 Task: Add url link. Link-https://www.slidesai.io/.
Action: Mouse moved to (804, 187)
Screenshot: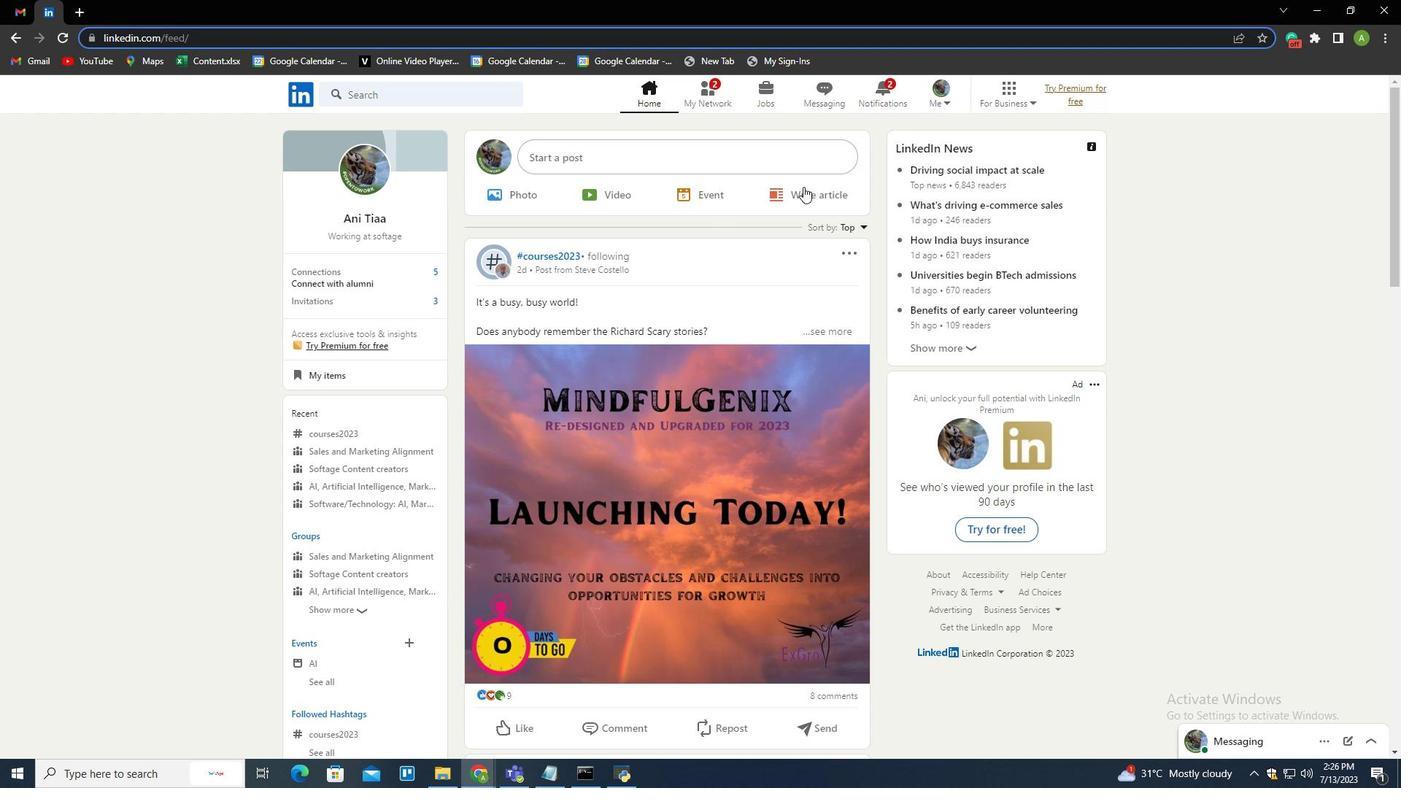 
Action: Mouse pressed left at (804, 187)
Screenshot: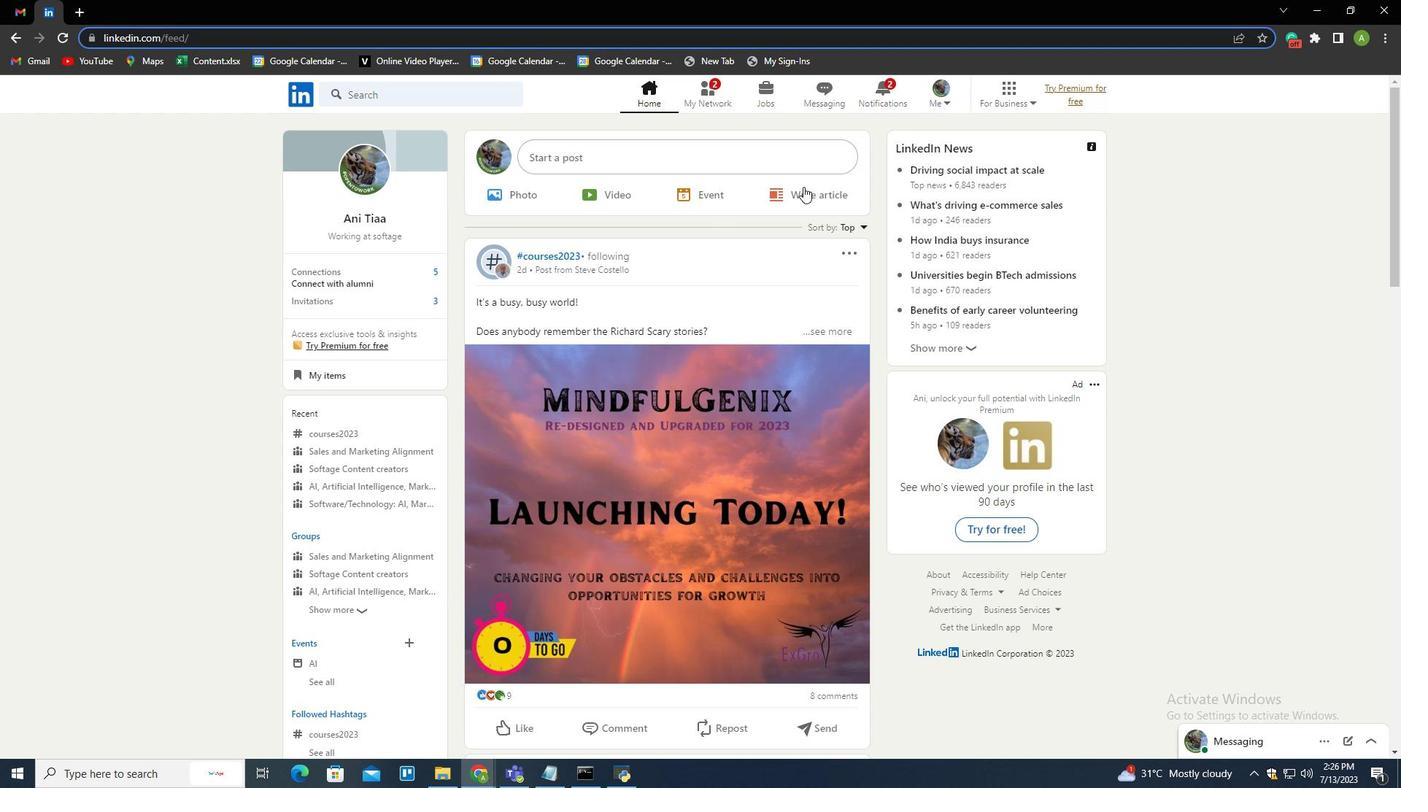 
Action: Mouse moved to (457, 437)
Screenshot: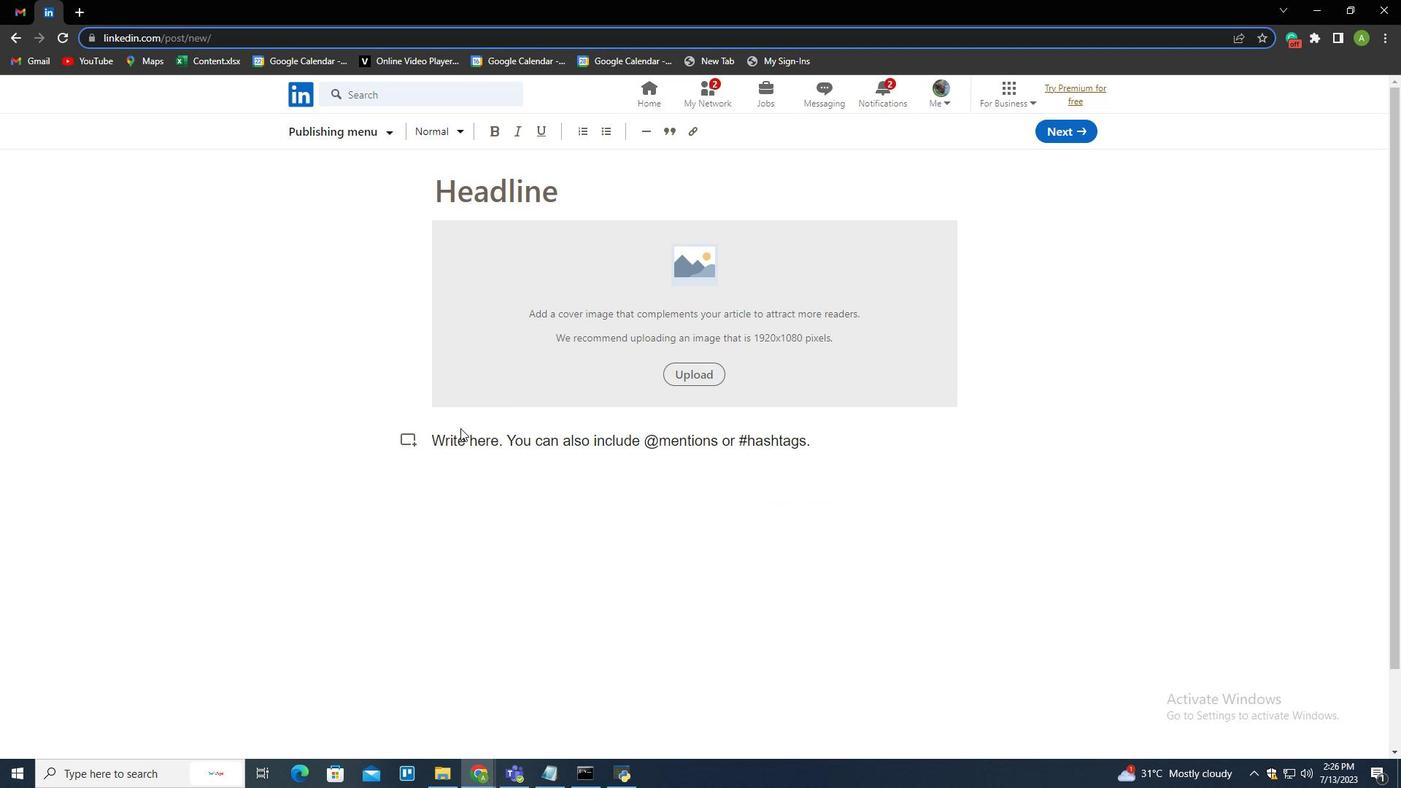 
Action: Mouse pressed left at (457, 437)
Screenshot: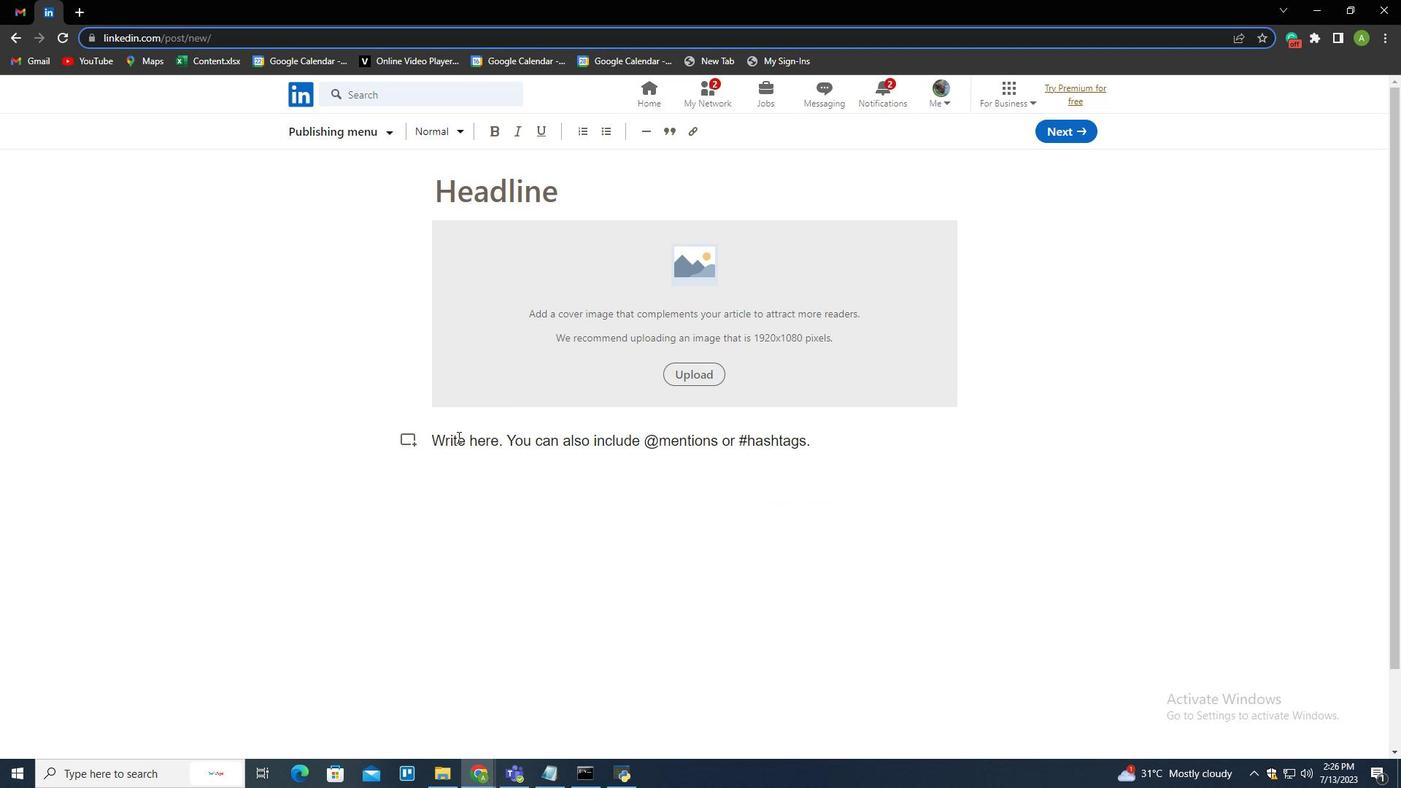 
Action: Key pressed https<Key.shift_r>://<Key.backspace><Key.backspace><Key.end>//<Key.left><Key.left><Key.shift_r>:<Key.end>www.slidesai.io/
Screenshot: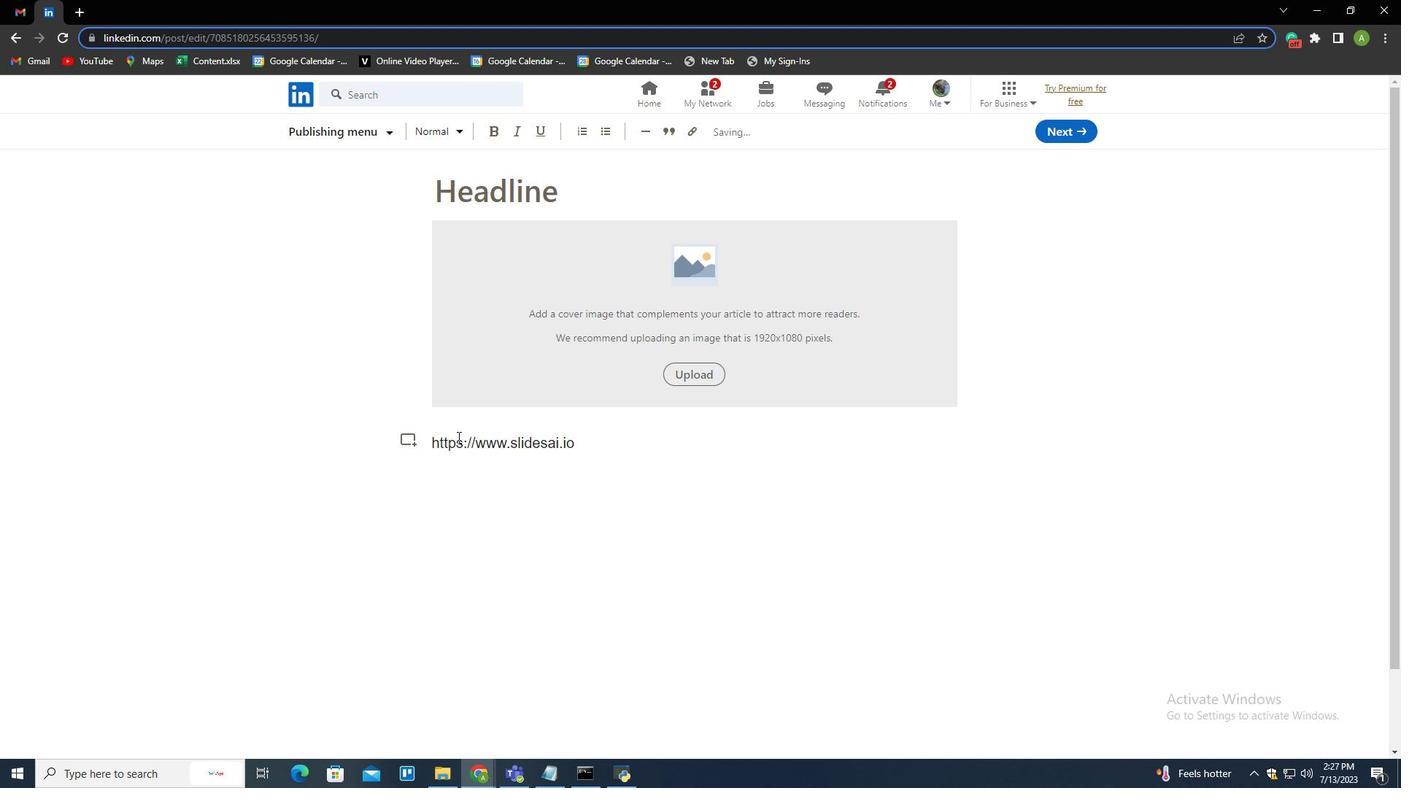
Action: Mouse moved to (475, 443)
Screenshot: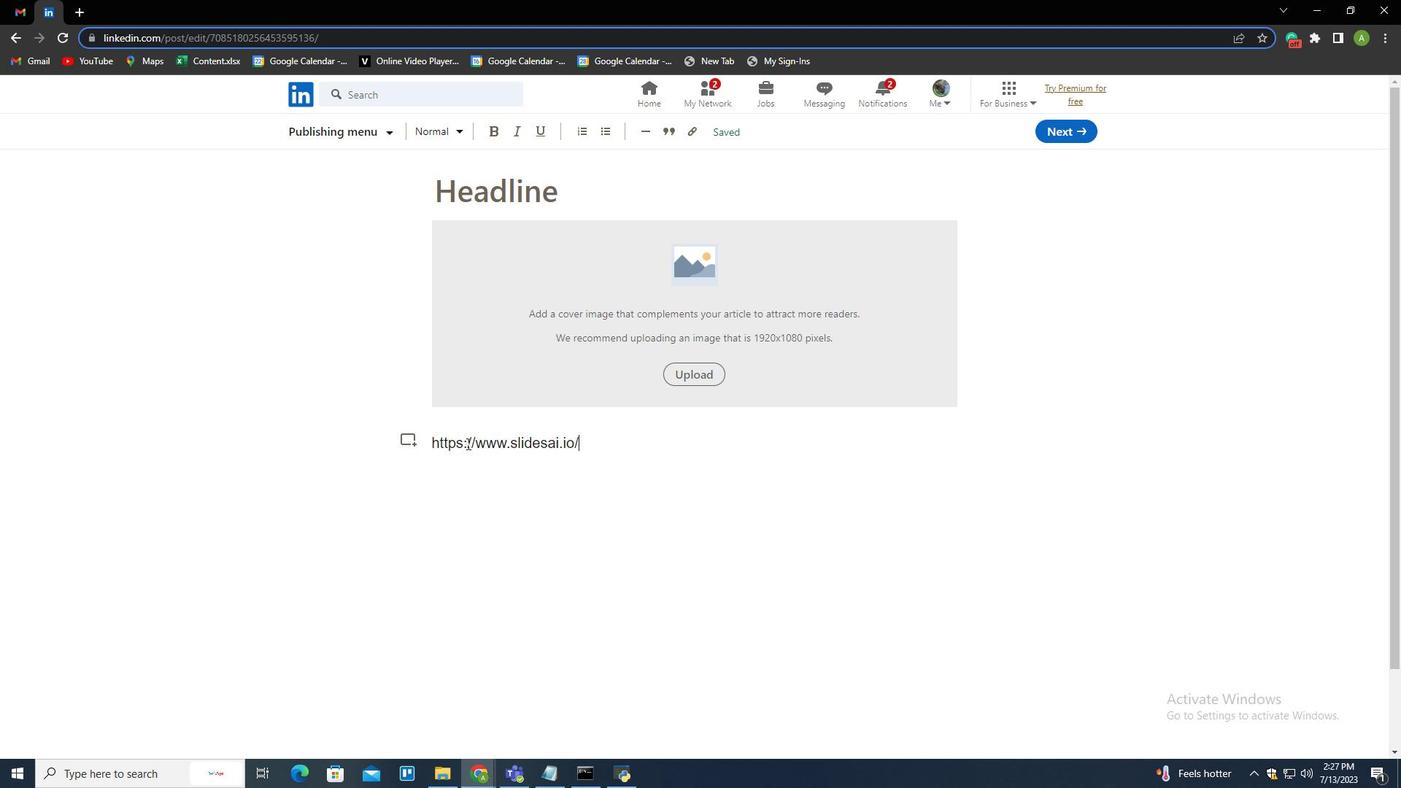 
Action: Mouse pressed left at (475, 443)
Screenshot: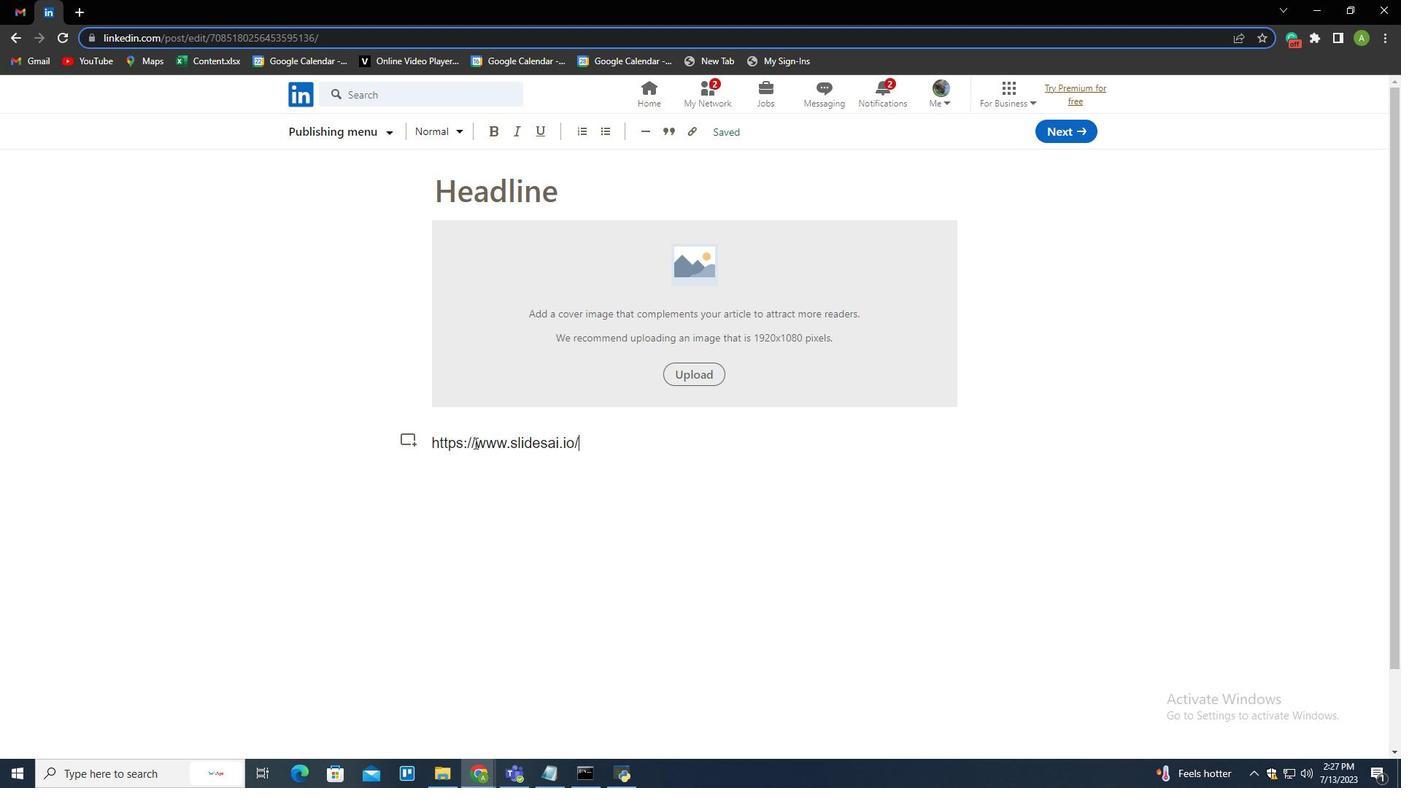 
Action: Mouse pressed left at (475, 443)
Screenshot: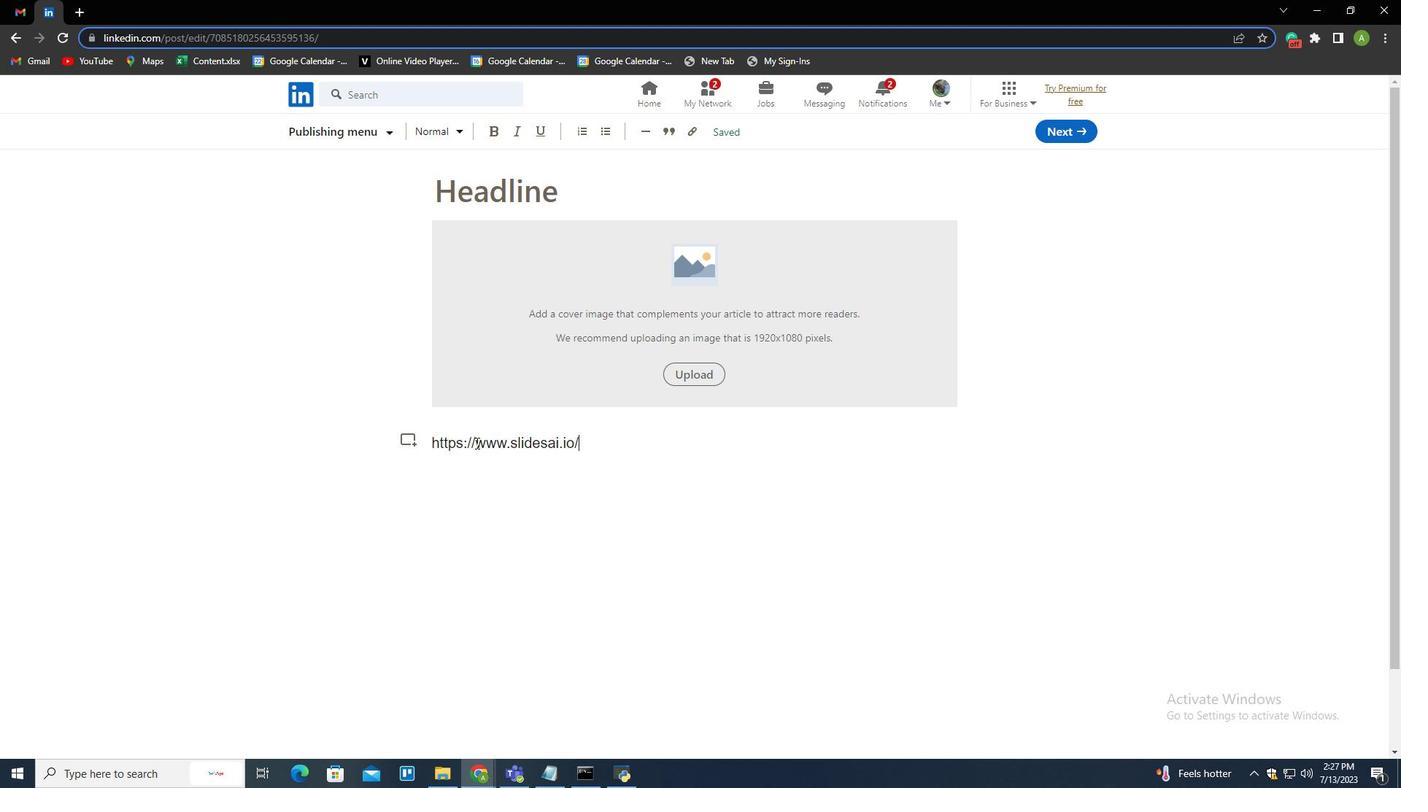 
Action: Mouse pressed left at (475, 443)
Screenshot: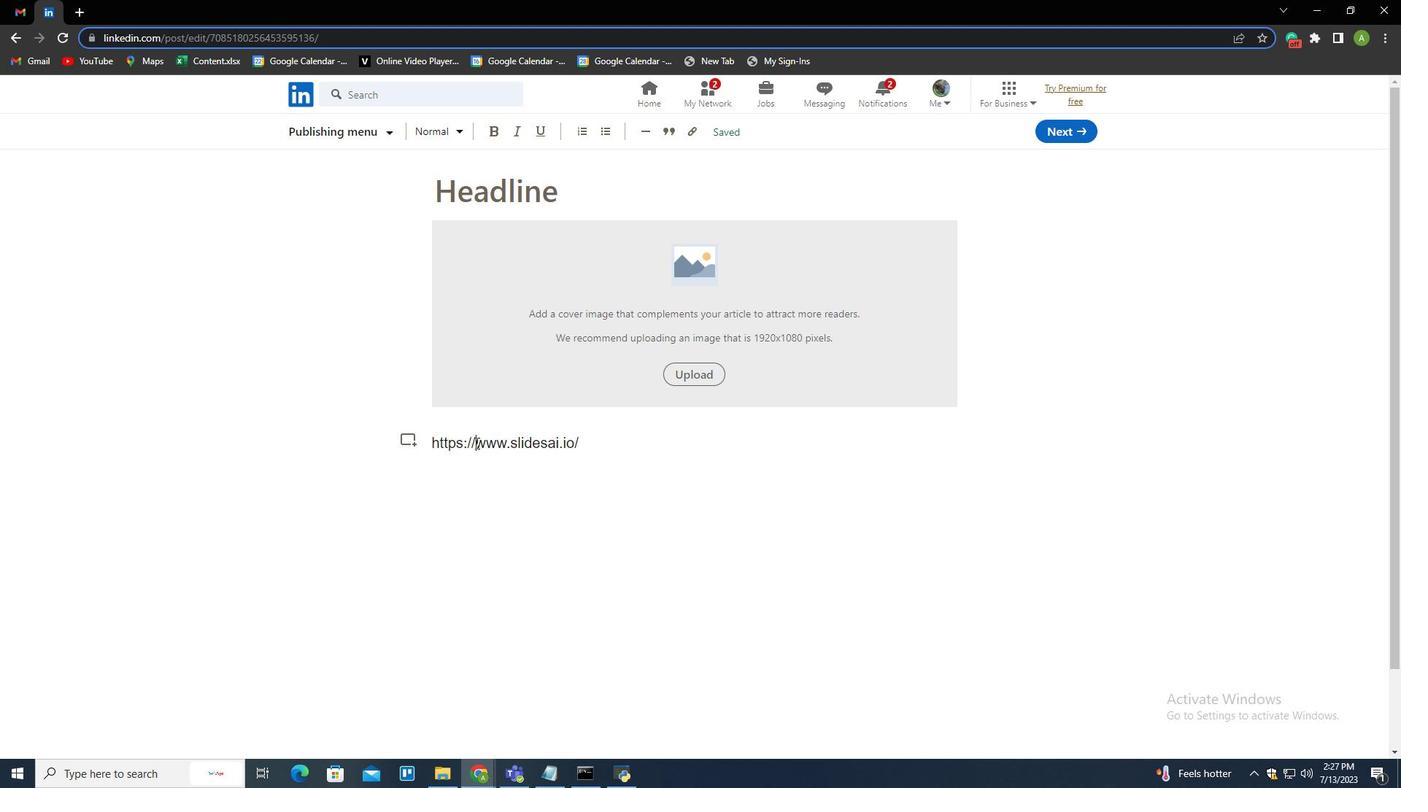 
Action: Key pressed ctrl+C
Screenshot: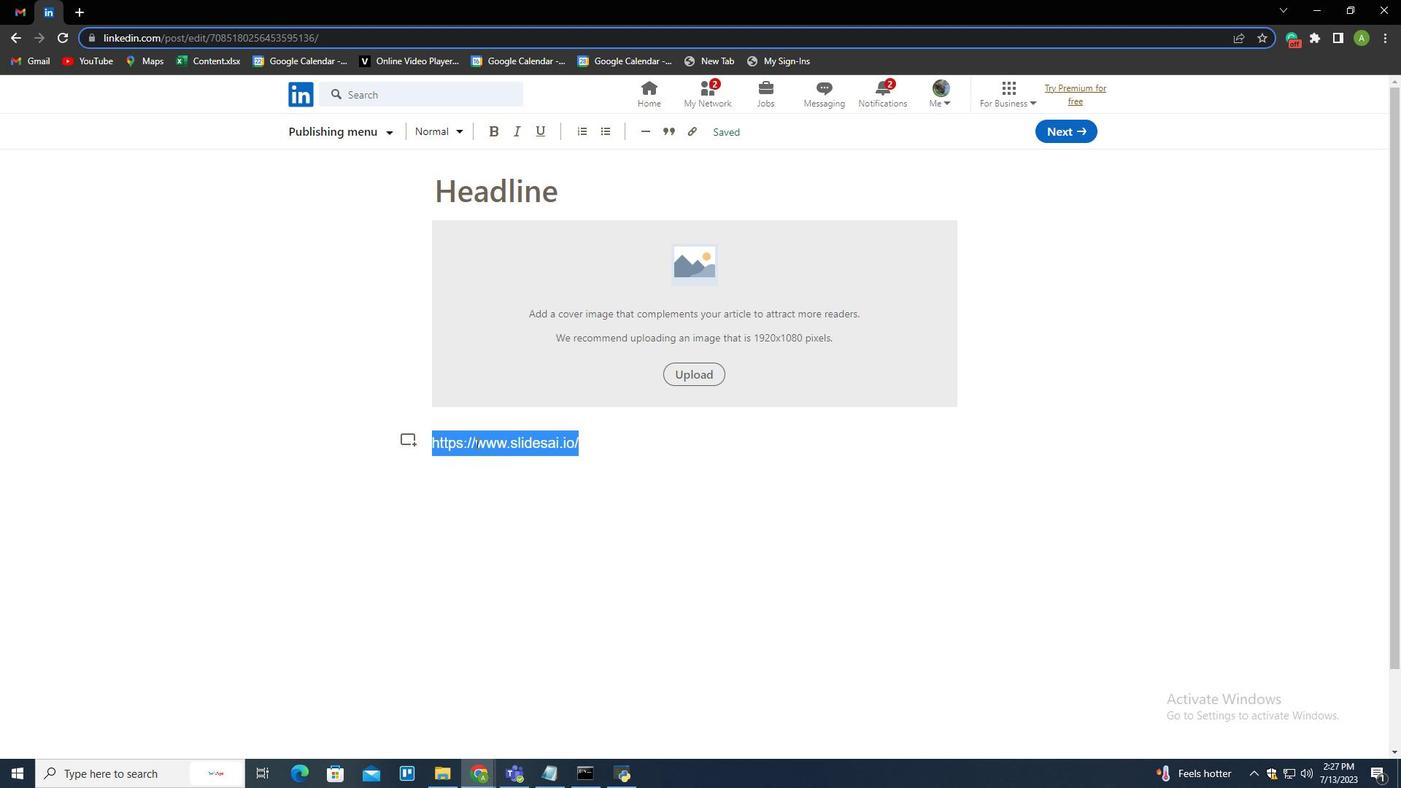 
Action: Mouse moved to (686, 129)
Screenshot: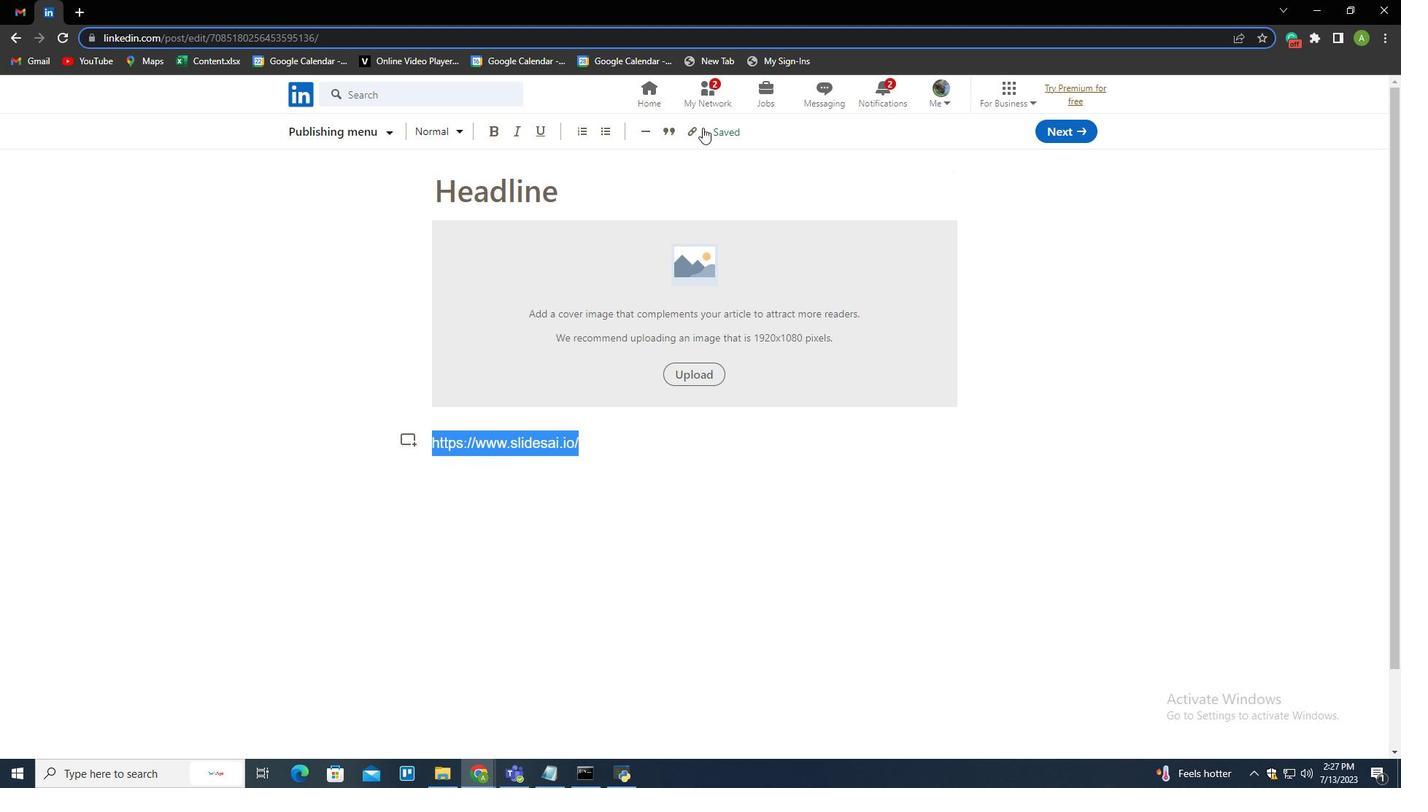 
Action: Mouse pressed left at (686, 129)
Screenshot: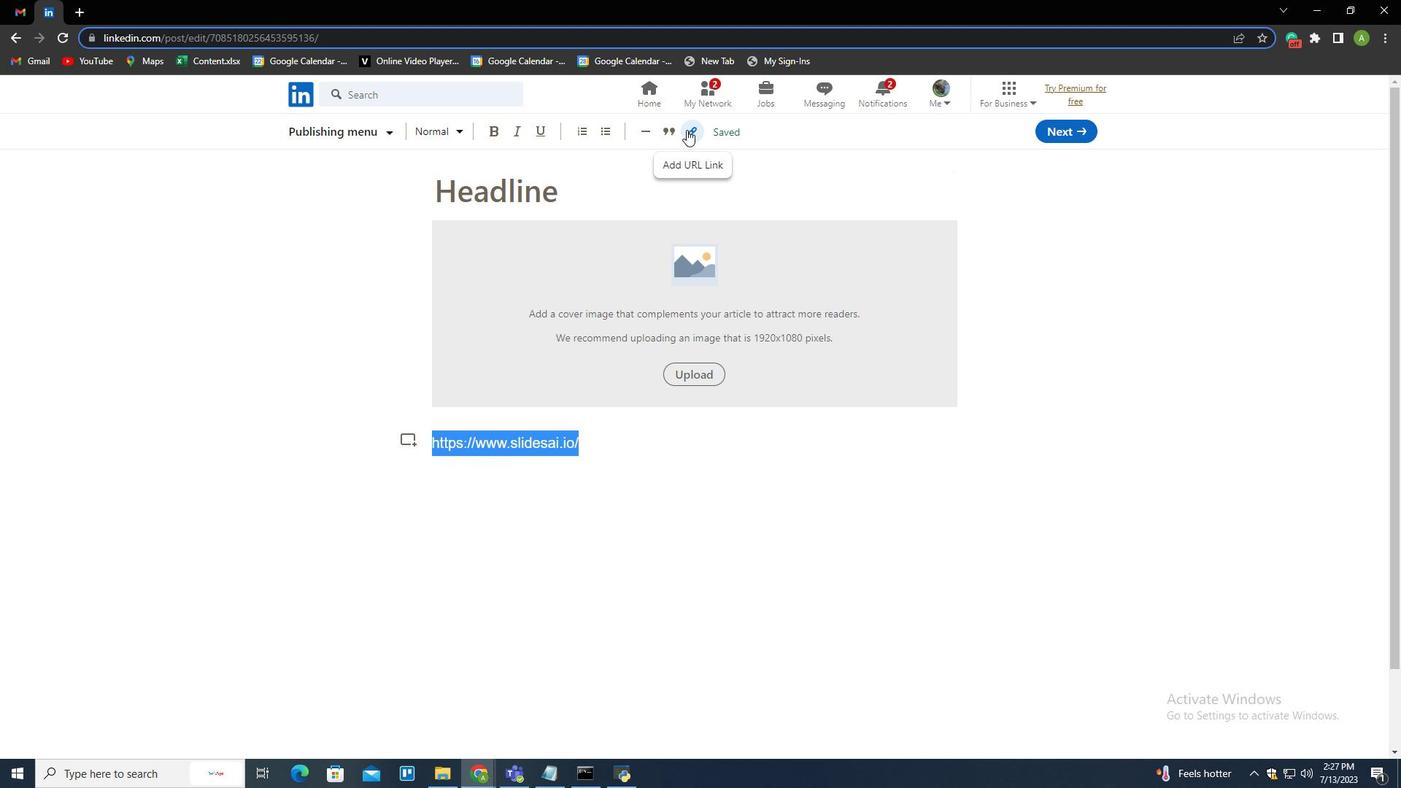
Action: Mouse moved to (473, 480)
Screenshot: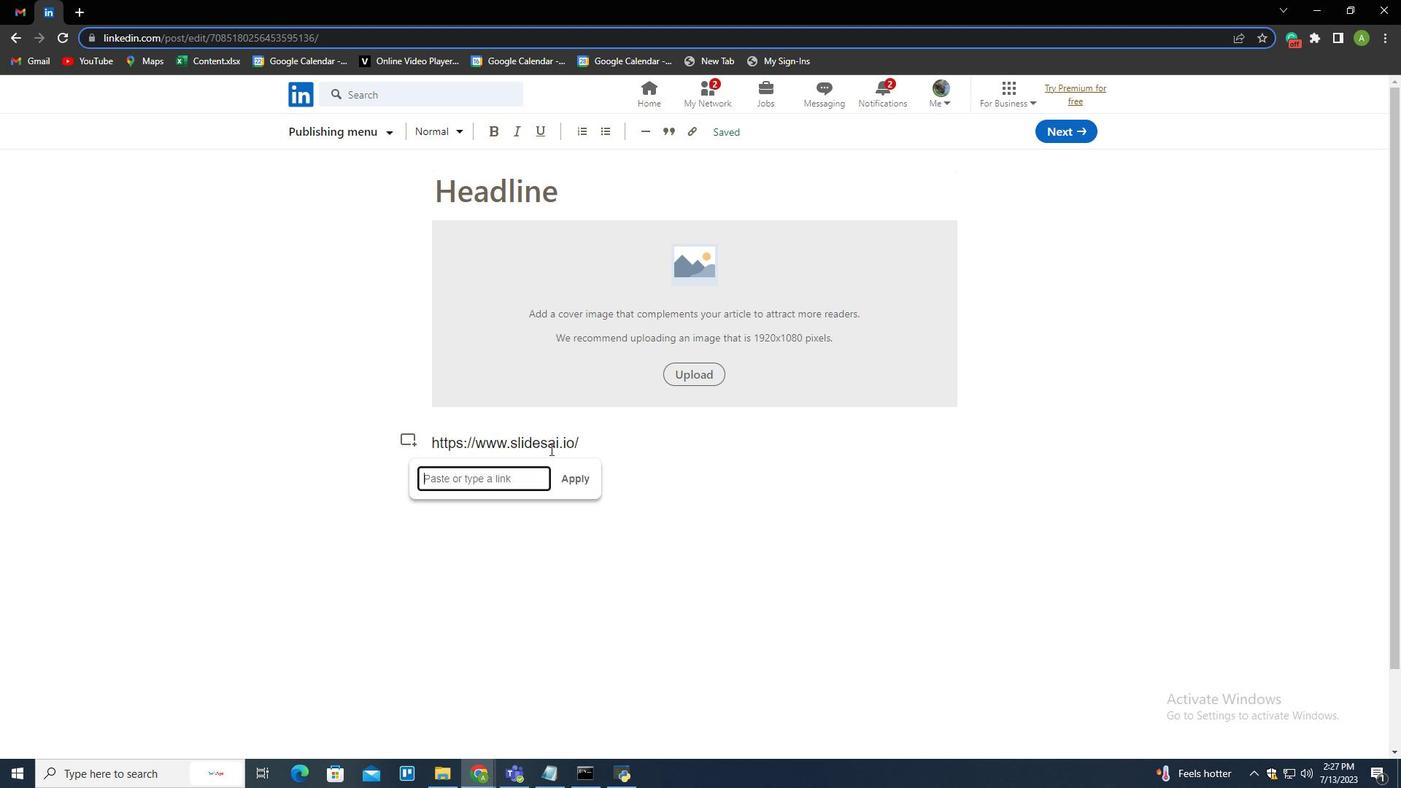 
Action: Key pressed ctrl+V
Screenshot: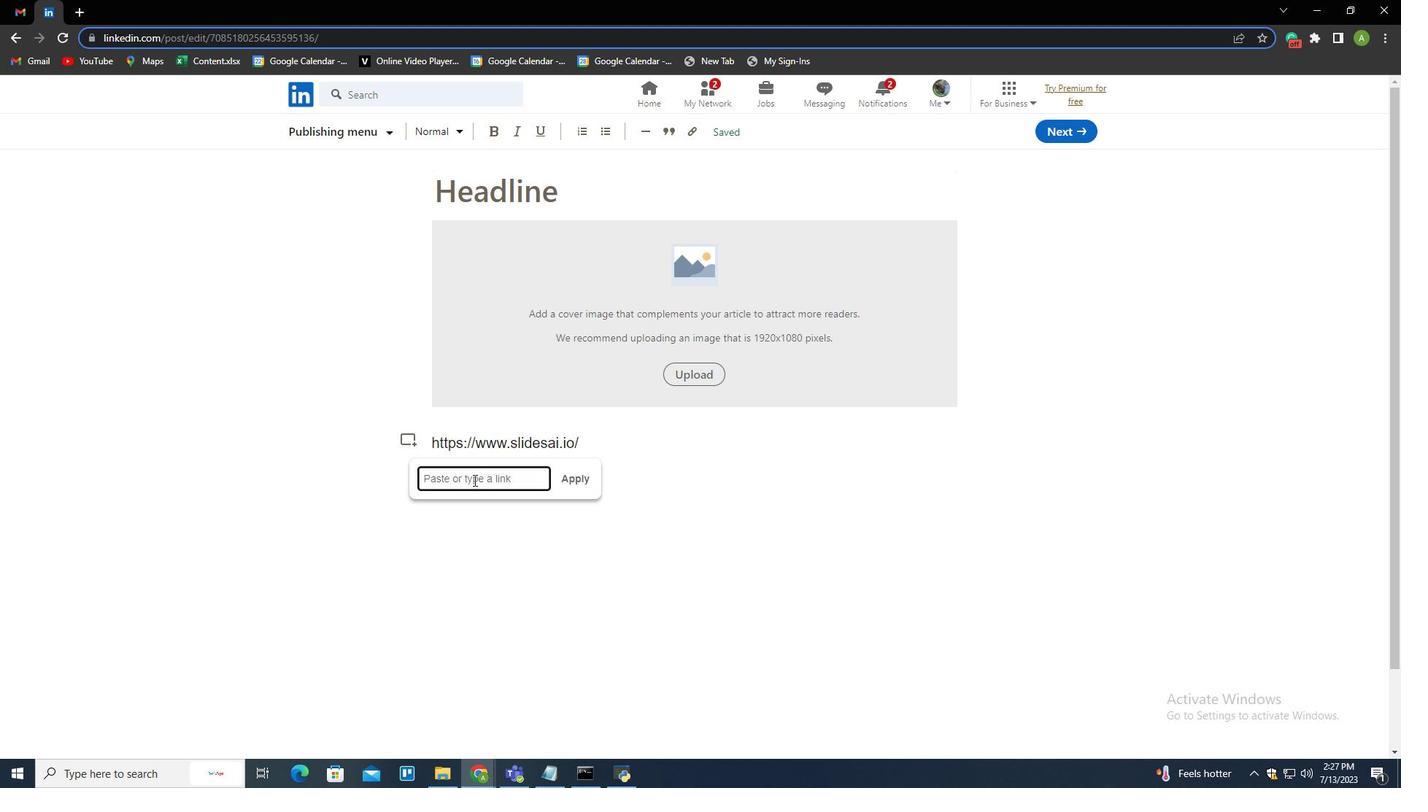 
Action: Mouse moved to (580, 481)
Screenshot: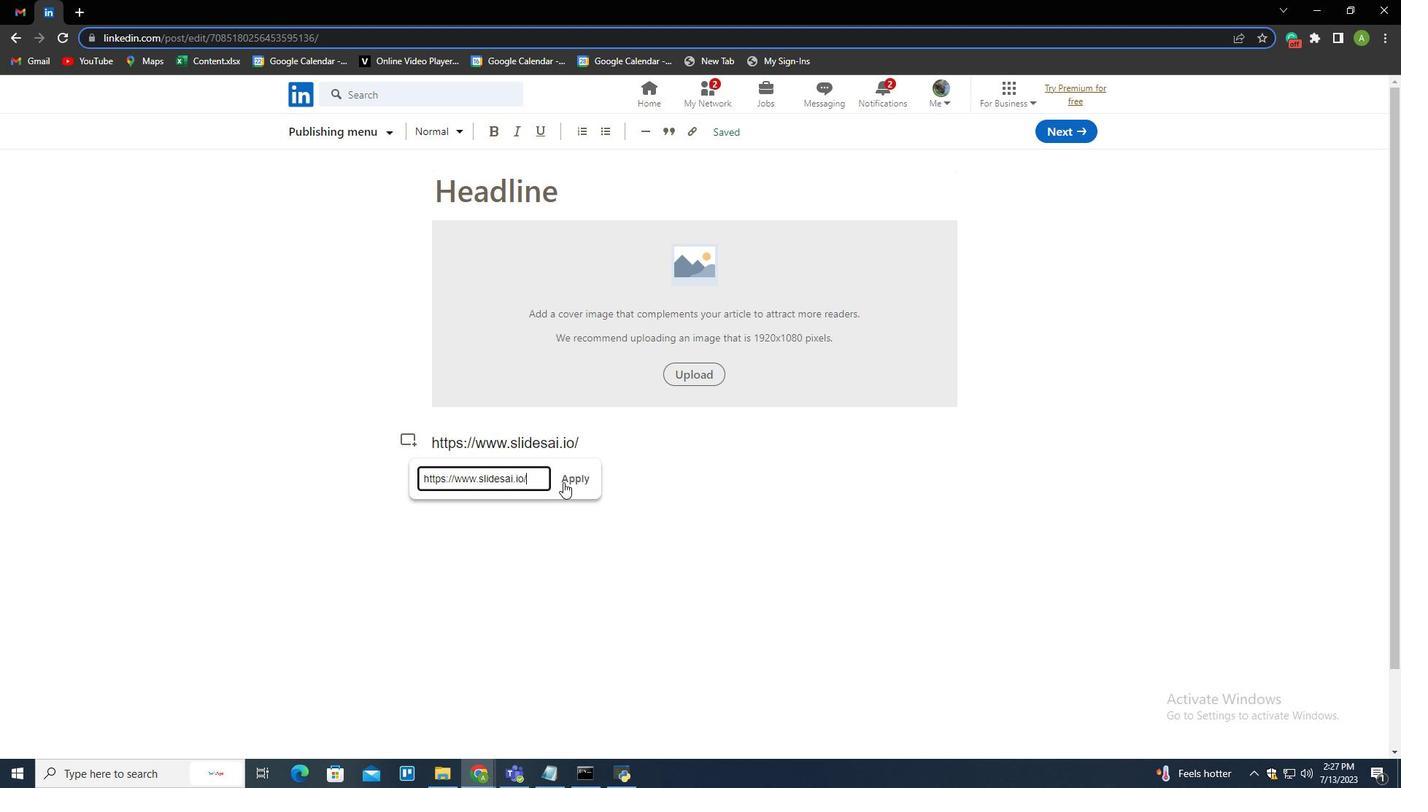 
Action: Mouse pressed left at (580, 481)
Screenshot: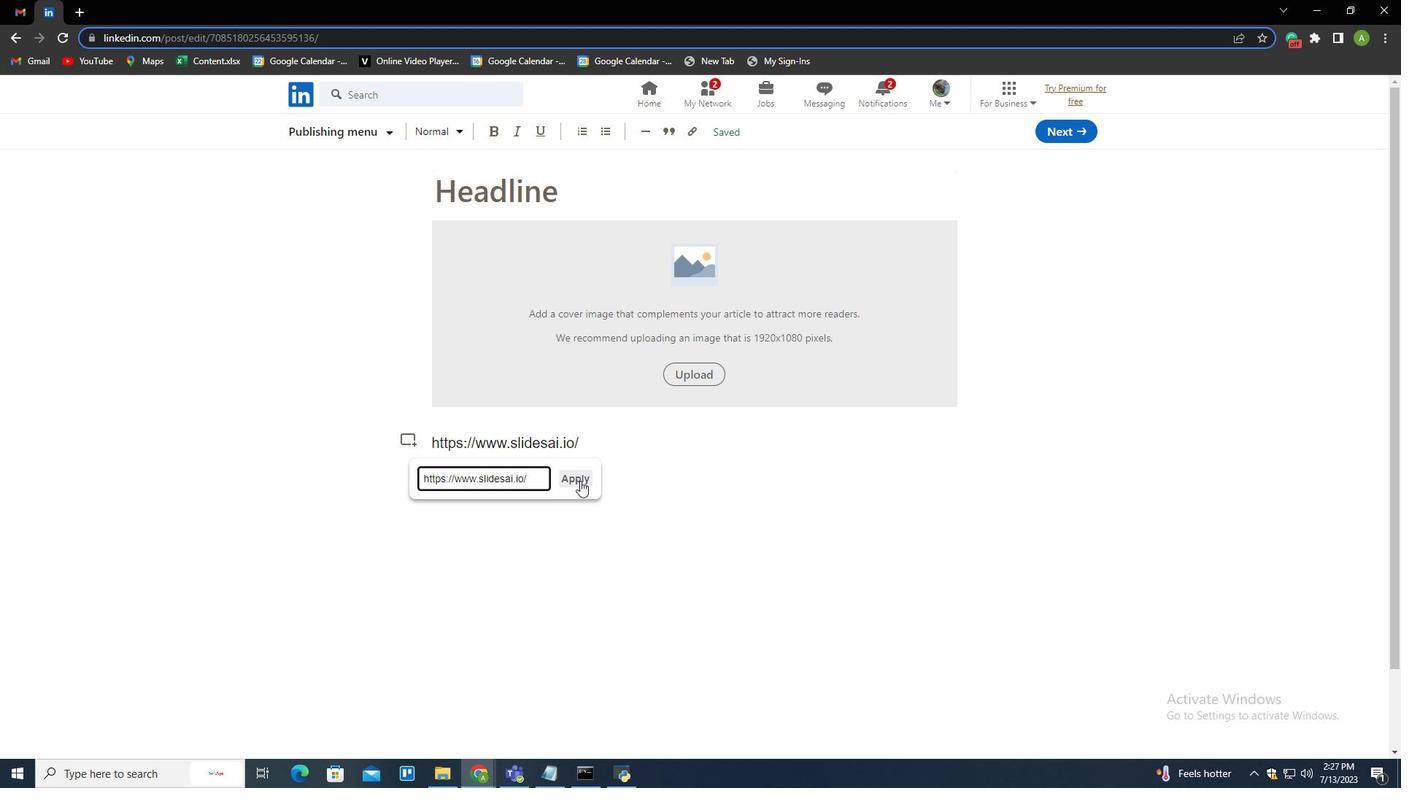 
Action: Mouse moved to (684, 471)
Screenshot: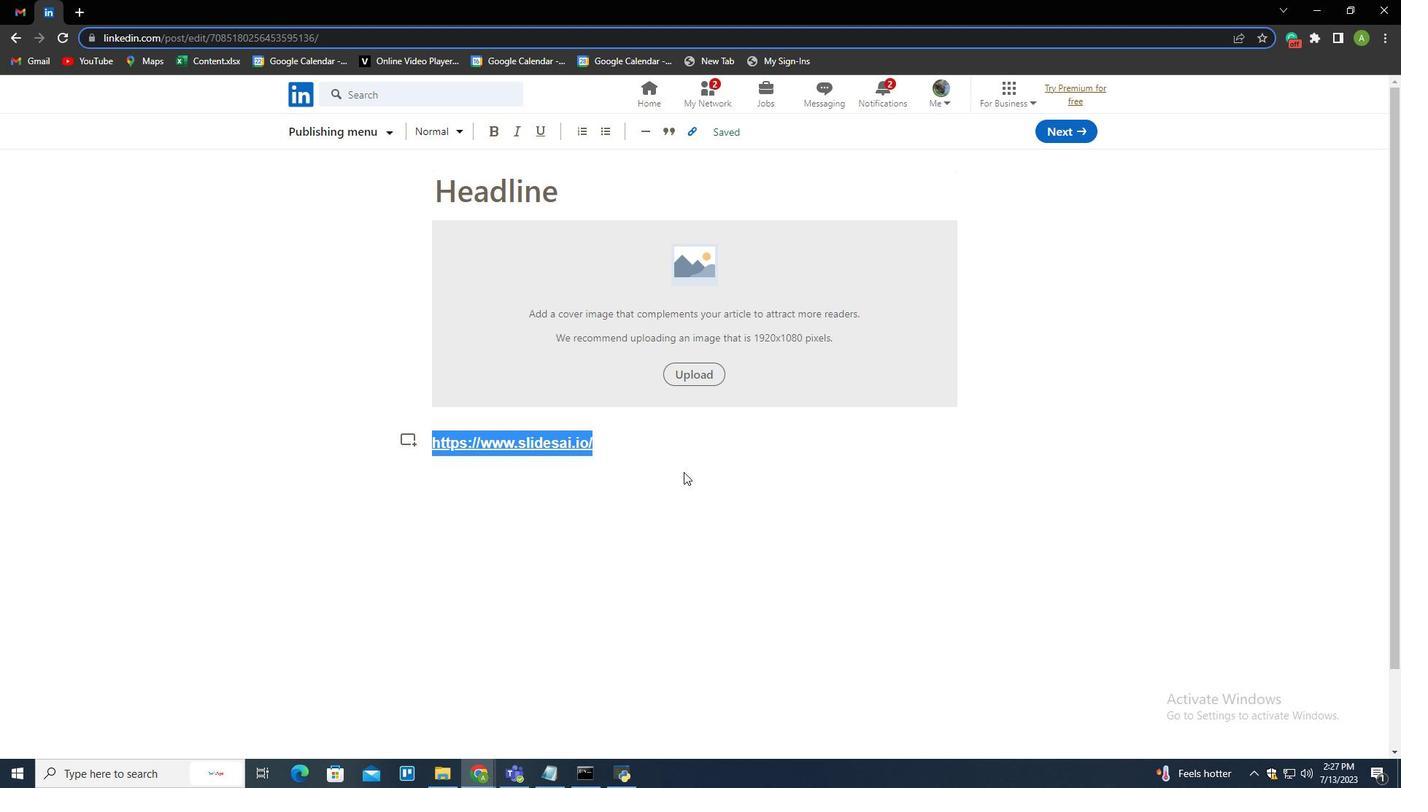 
Action: Mouse pressed left at (684, 471)
Screenshot: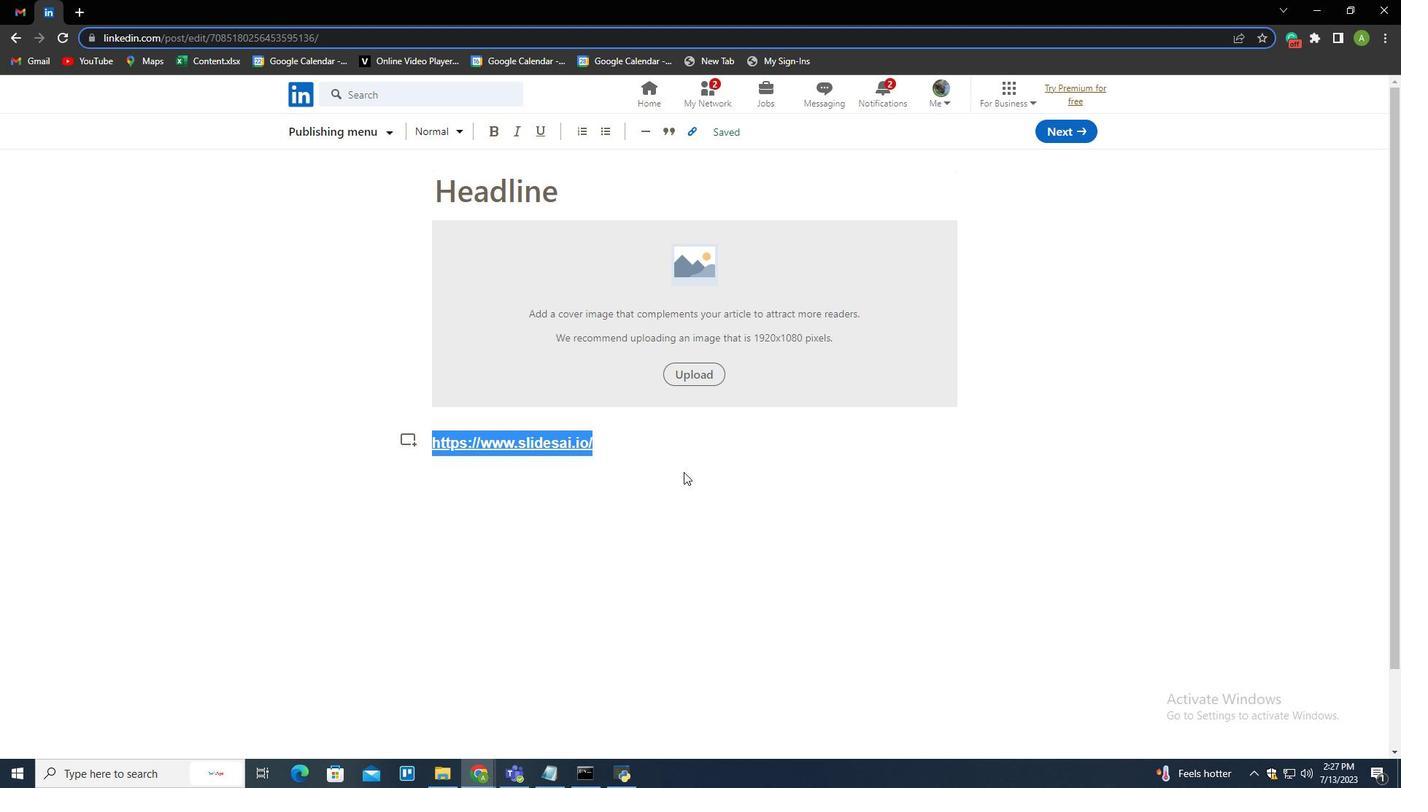 
